 Task: Look for vegan products only.
Action: Mouse moved to (16, 55)
Screenshot: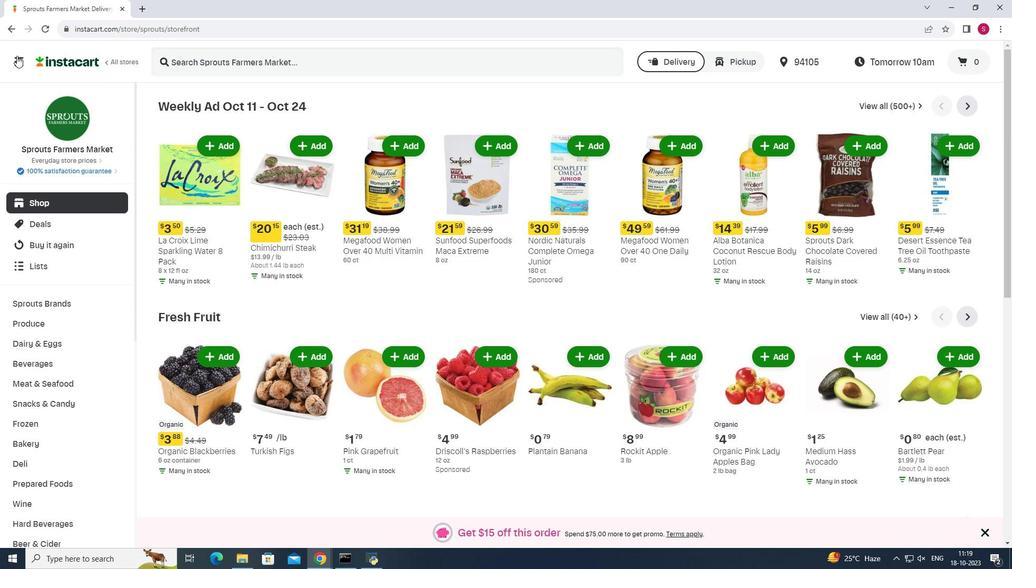 
Action: Mouse pressed left at (16, 55)
Screenshot: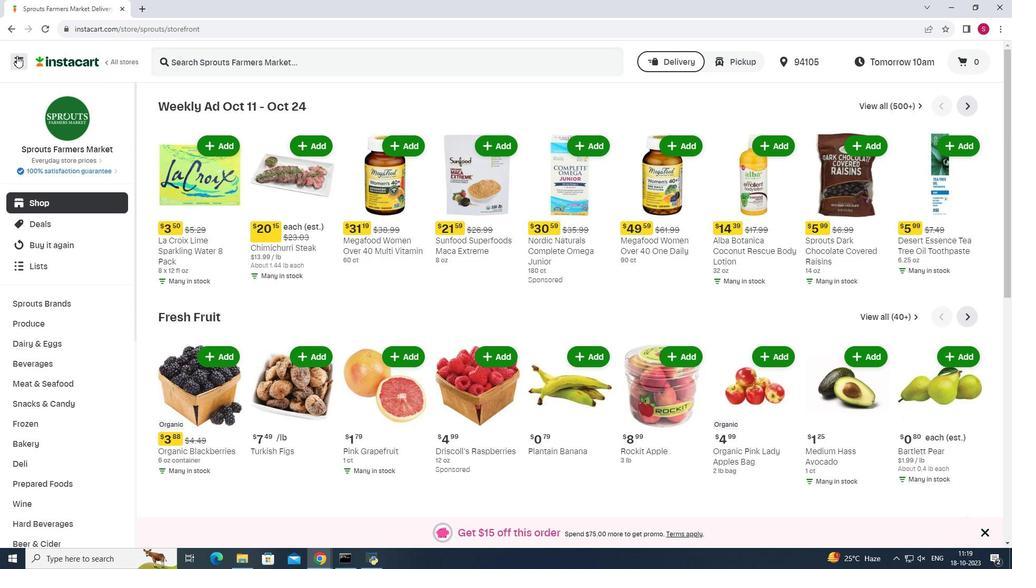 
Action: Mouse moved to (69, 276)
Screenshot: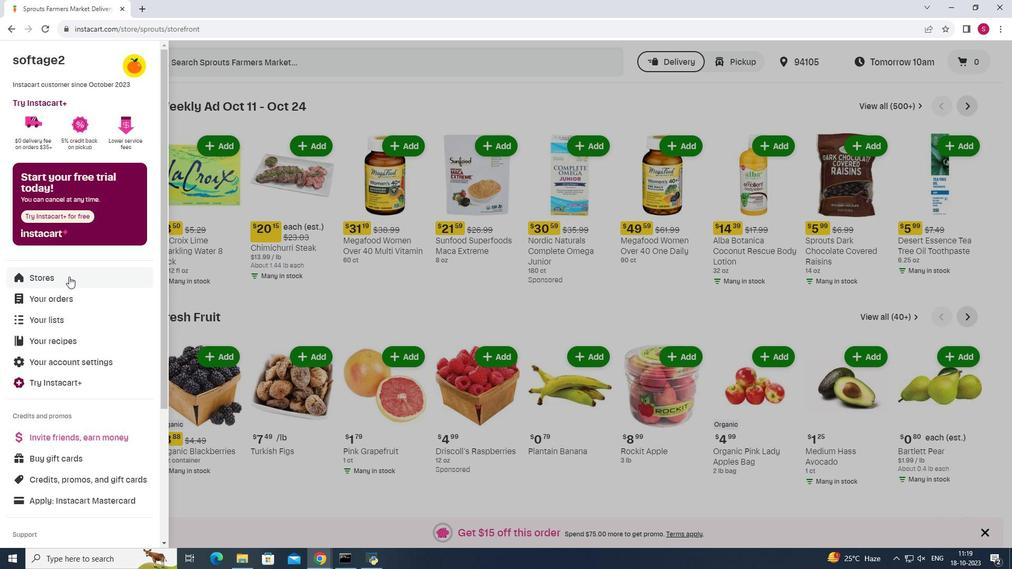 
Action: Mouse pressed left at (69, 276)
Screenshot: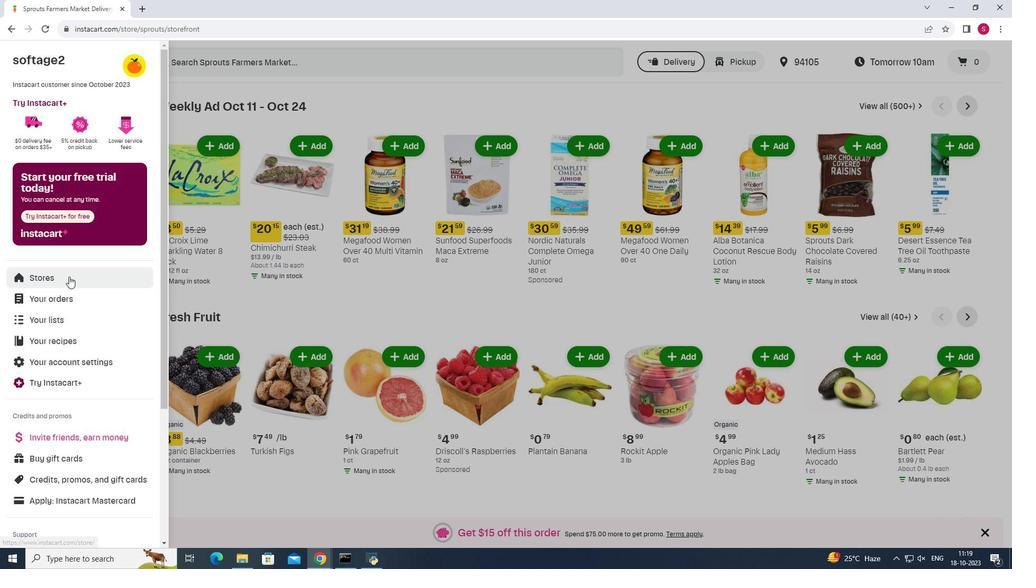 
Action: Mouse moved to (250, 94)
Screenshot: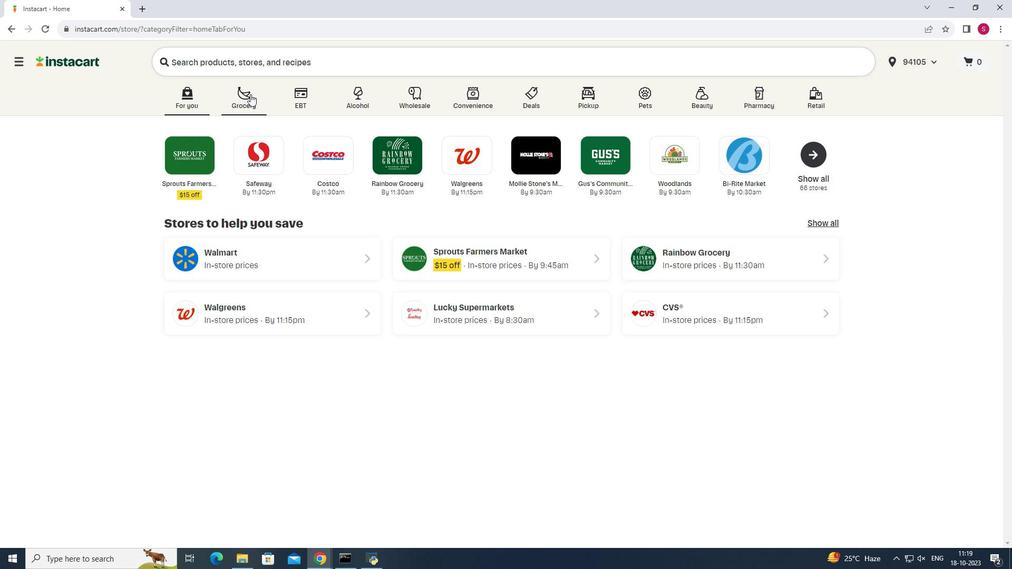 
Action: Mouse pressed left at (250, 94)
Screenshot: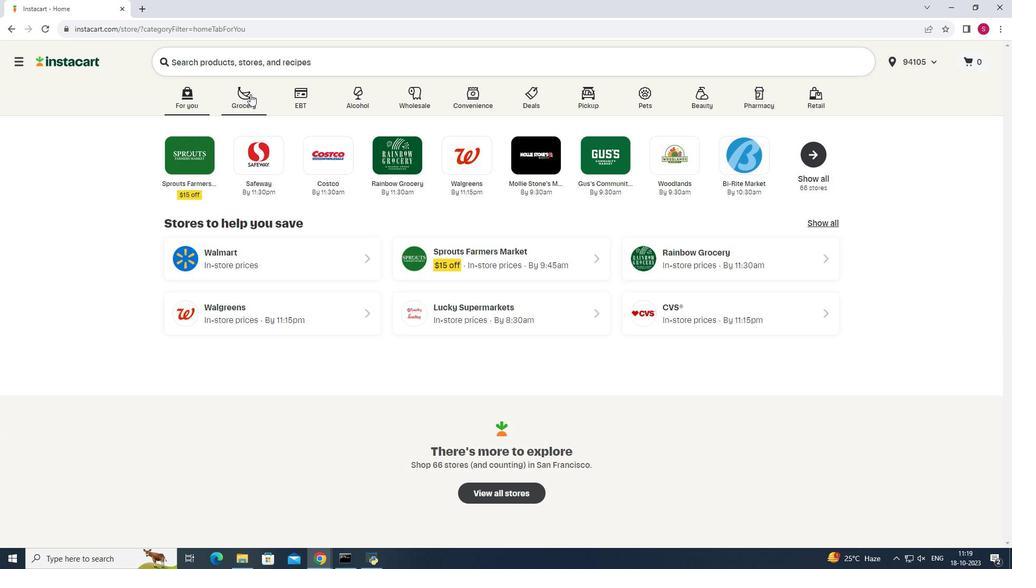
Action: Mouse moved to (749, 146)
Screenshot: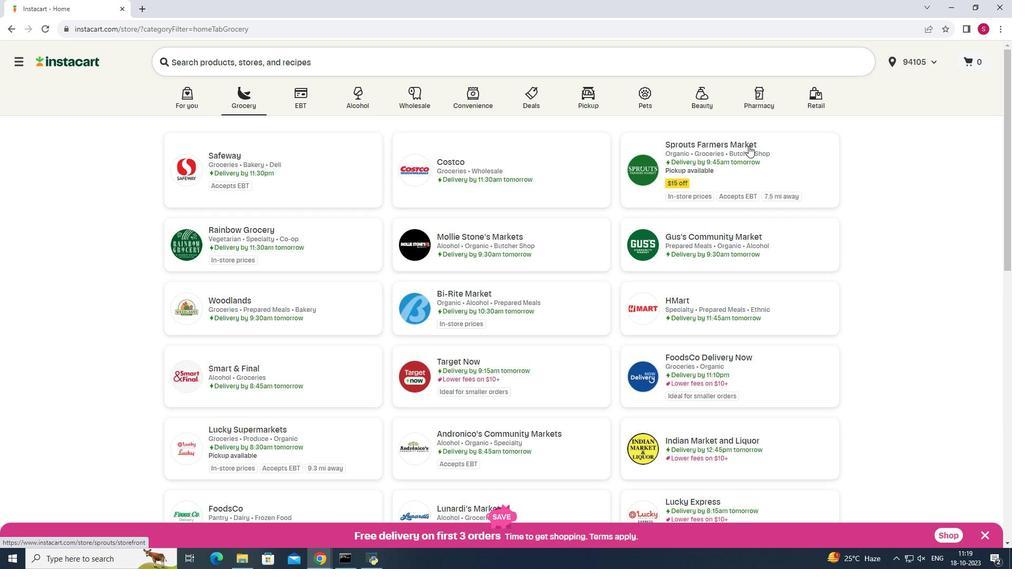 
Action: Mouse pressed left at (749, 146)
Screenshot: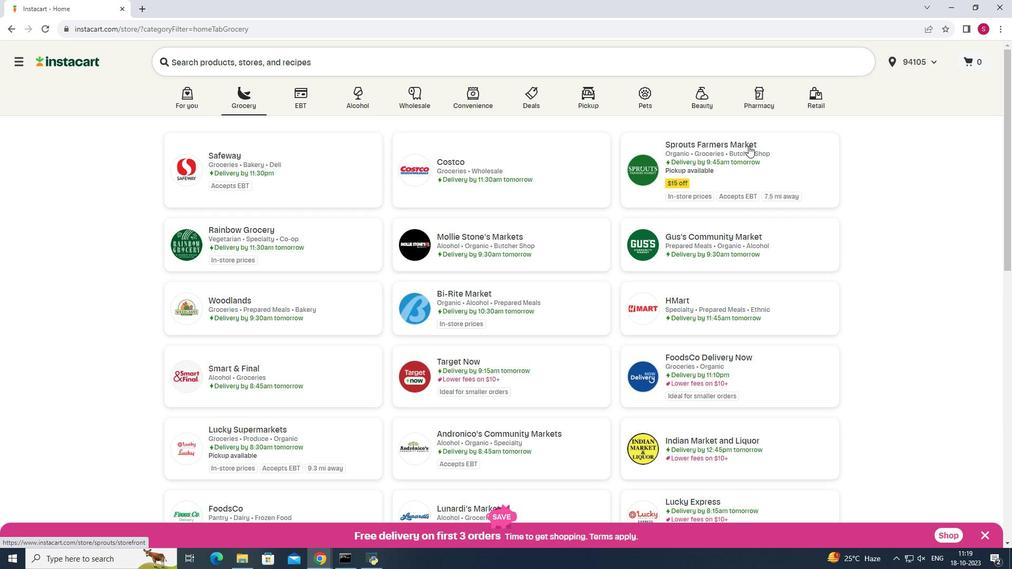 
Action: Mouse moved to (60, 405)
Screenshot: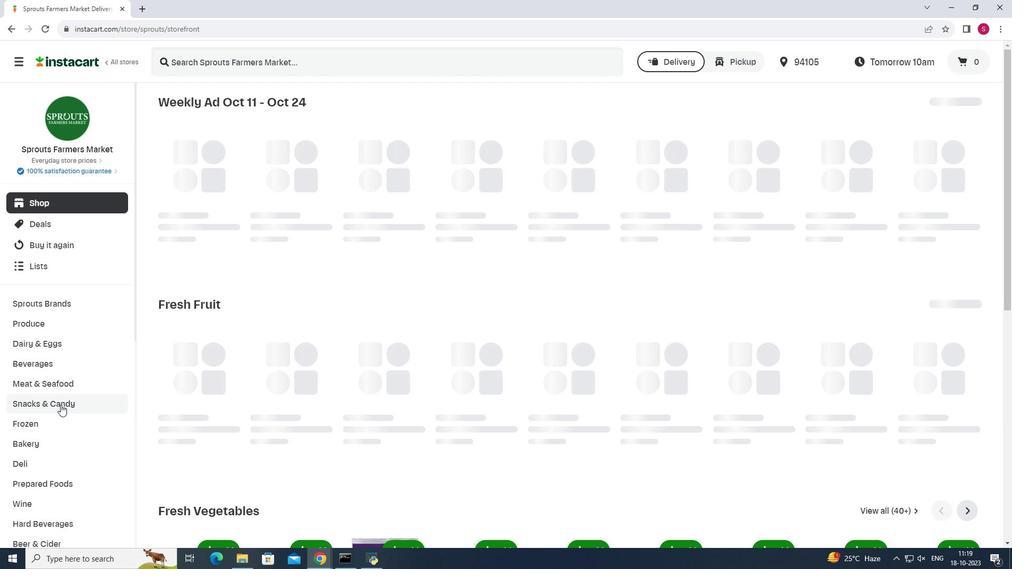 
Action: Mouse pressed left at (60, 405)
Screenshot: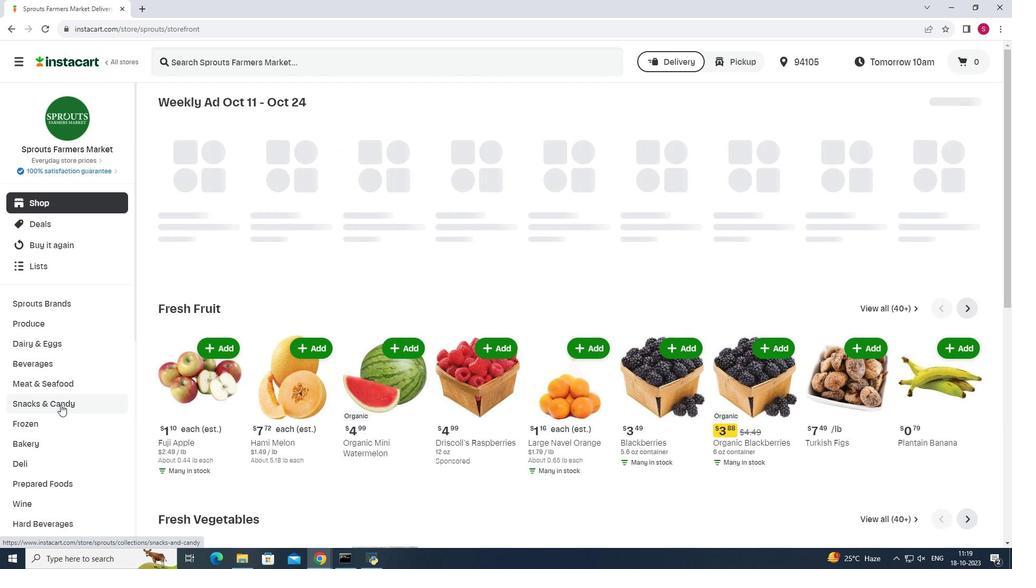 
Action: Mouse moved to (312, 129)
Screenshot: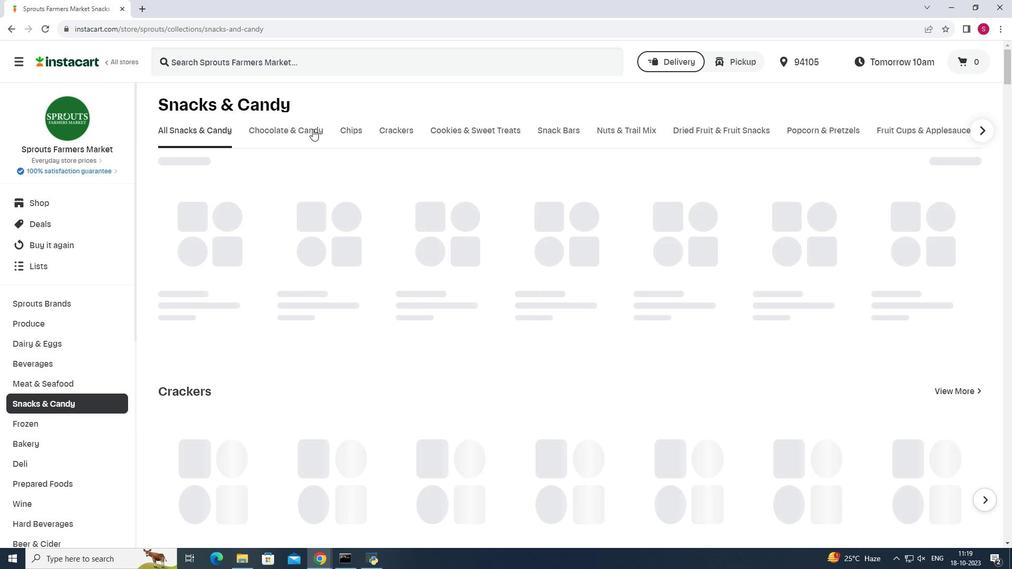 
Action: Mouse pressed left at (312, 129)
Screenshot: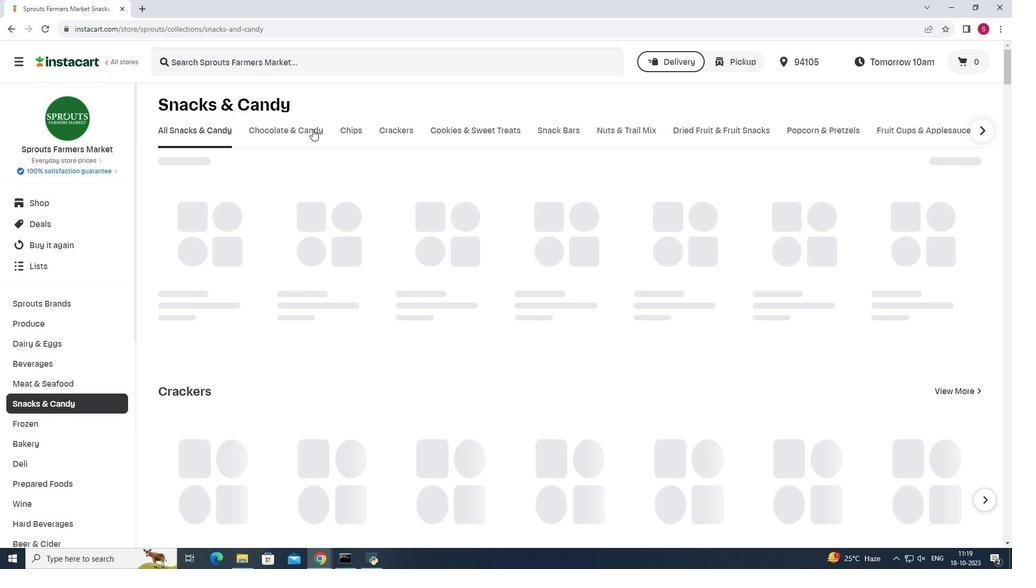 
Action: Mouse pressed left at (312, 129)
Screenshot: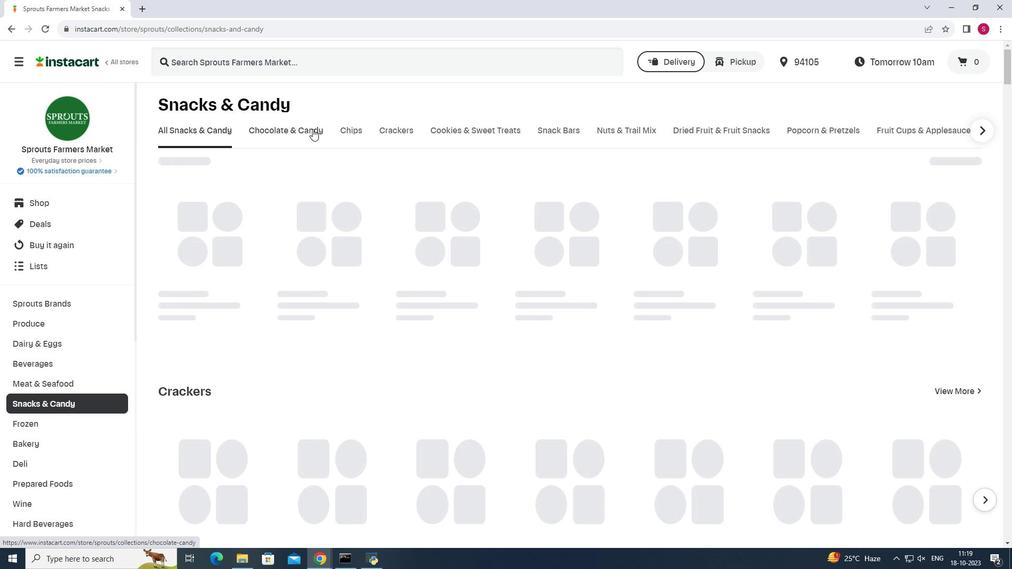 
Action: Mouse moved to (352, 169)
Screenshot: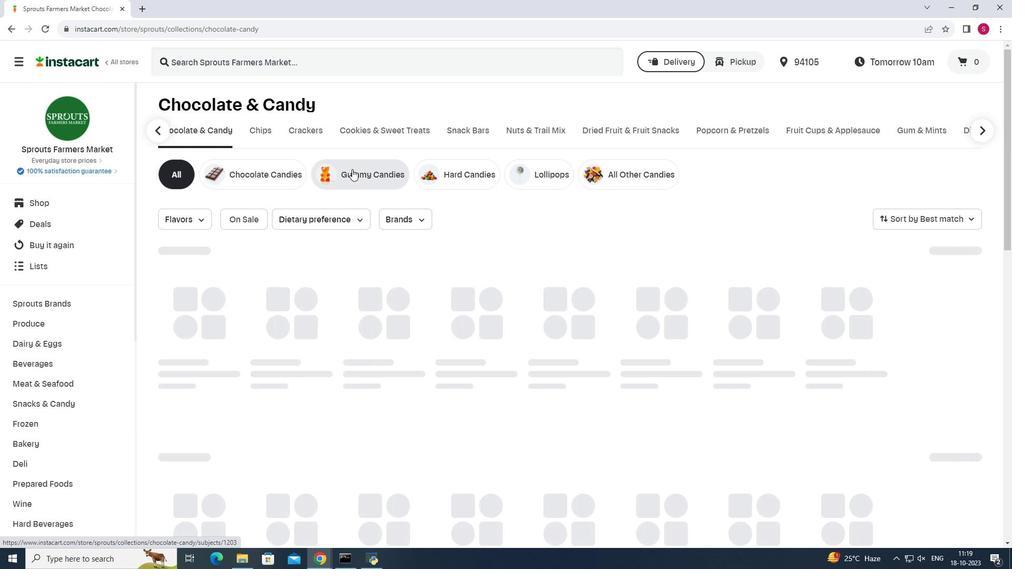 
Action: Mouse pressed left at (352, 169)
Screenshot: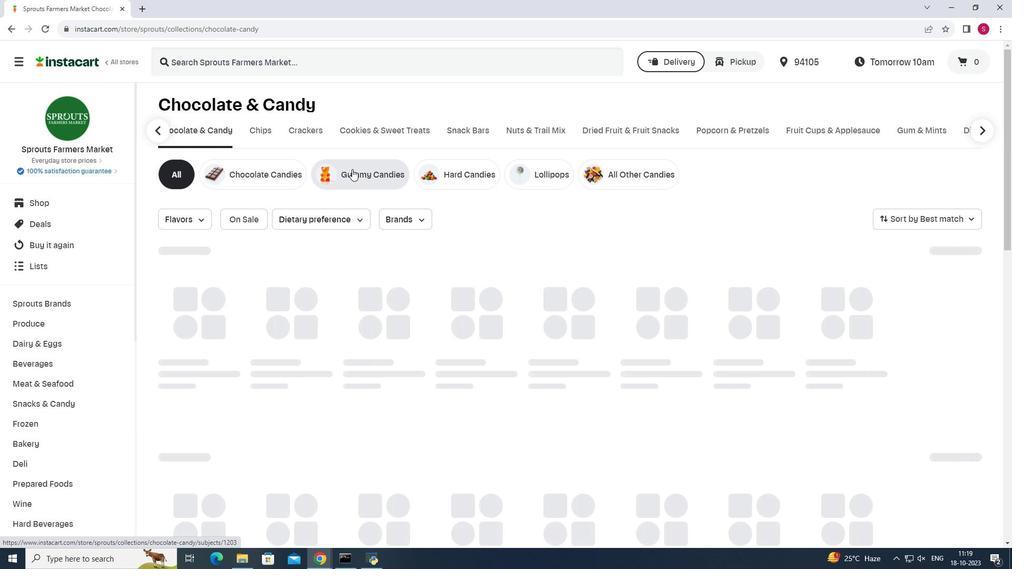 
Action: Mouse moved to (358, 226)
Screenshot: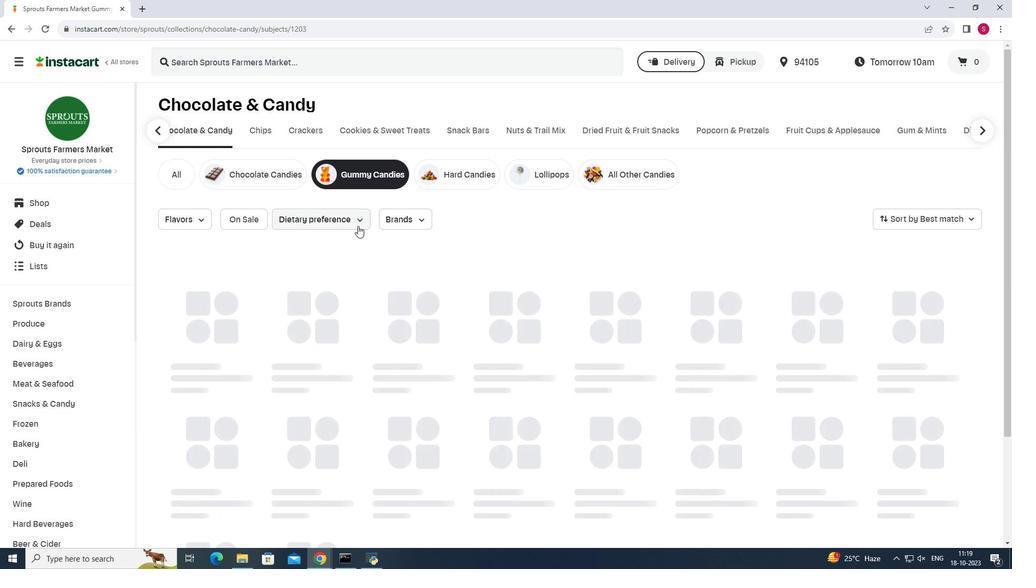 
Action: Mouse pressed left at (358, 226)
Screenshot: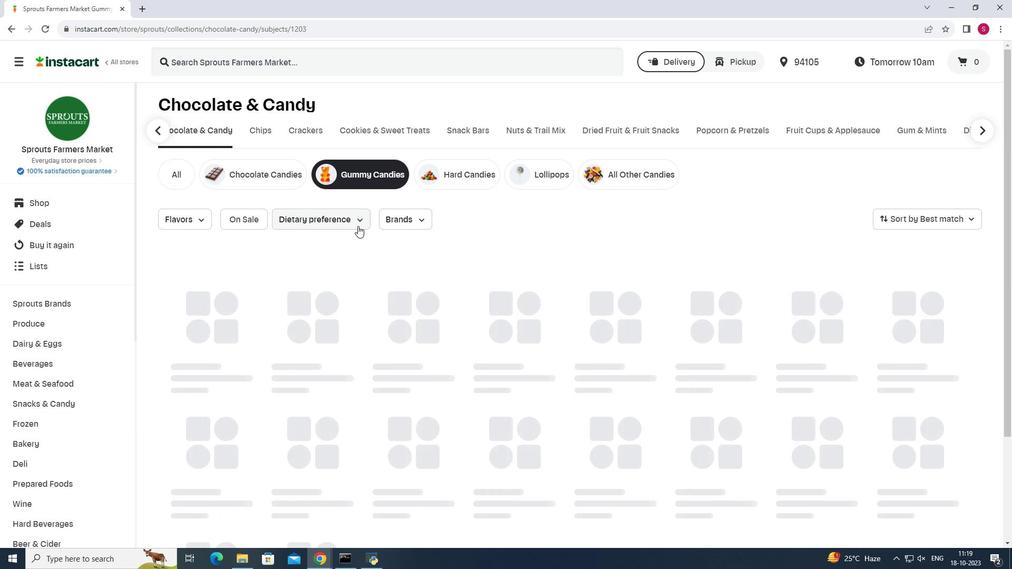 
Action: Mouse moved to (282, 277)
Screenshot: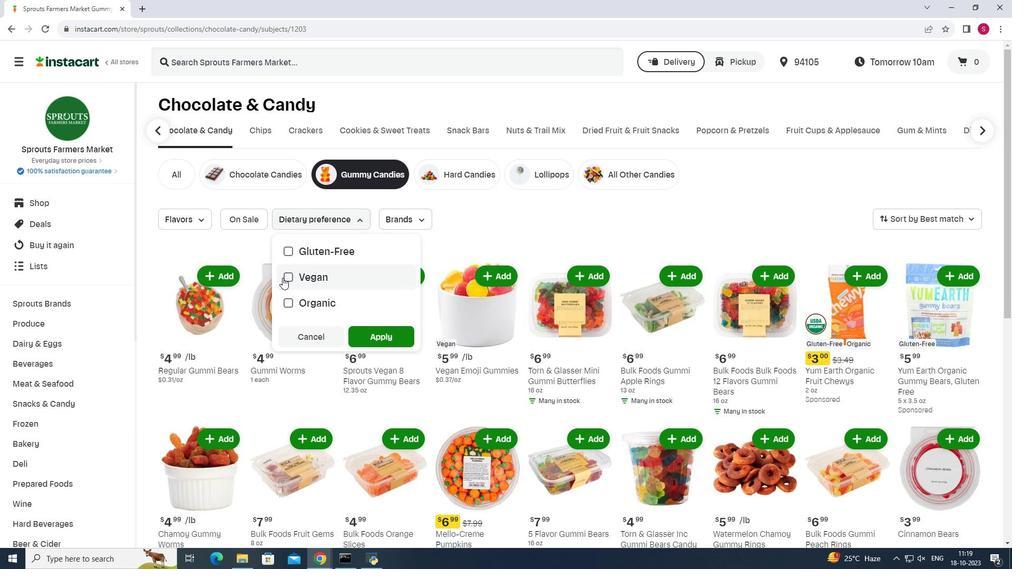 
Action: Mouse pressed left at (282, 277)
Screenshot: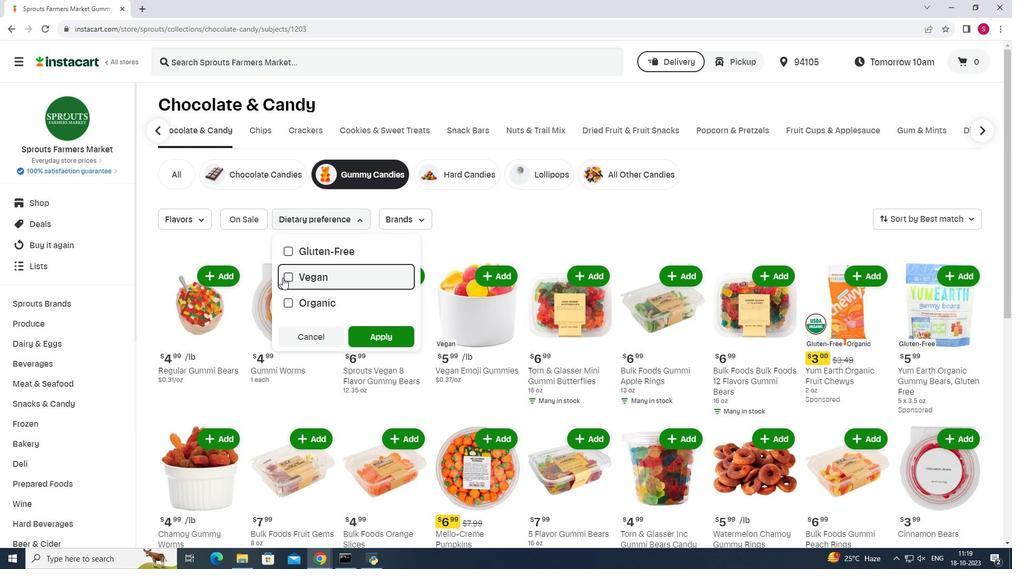 
Action: Mouse moved to (380, 337)
Screenshot: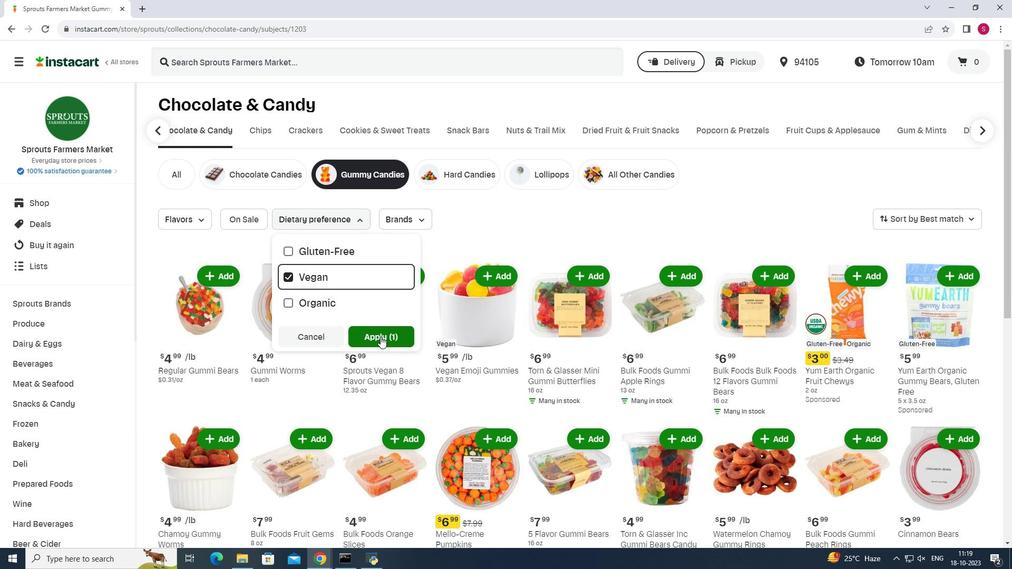 
Action: Mouse pressed left at (380, 337)
Screenshot: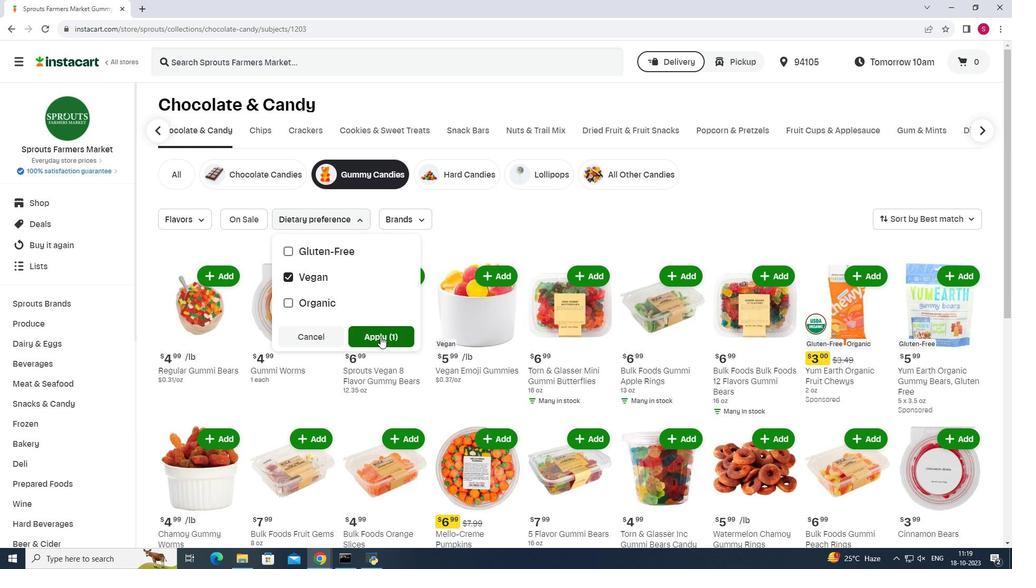 
Action: Mouse moved to (712, 224)
Screenshot: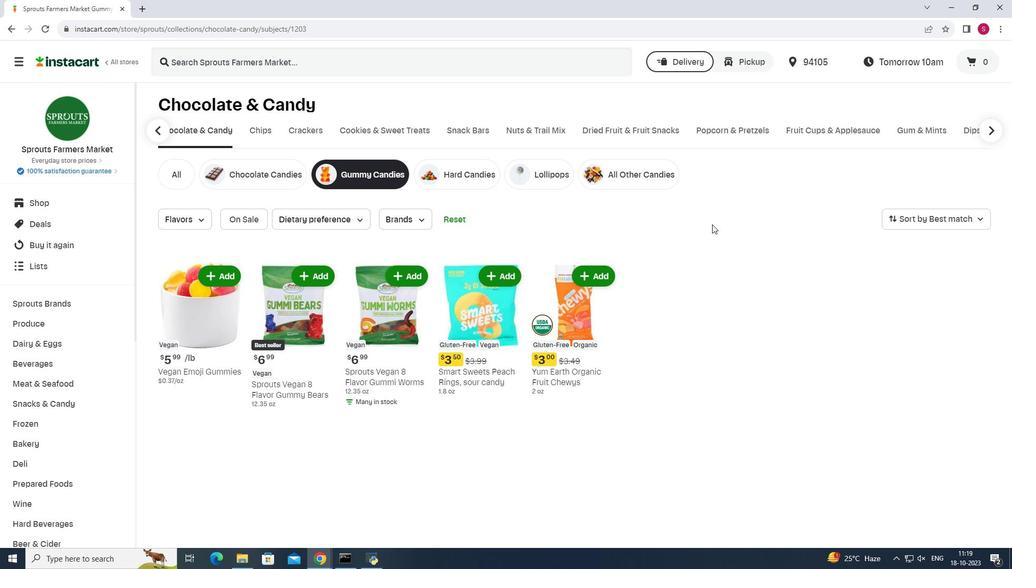 
